 Task: Select the never option in the update link on file move enable for directories.
Action: Mouse moved to (11, 615)
Screenshot: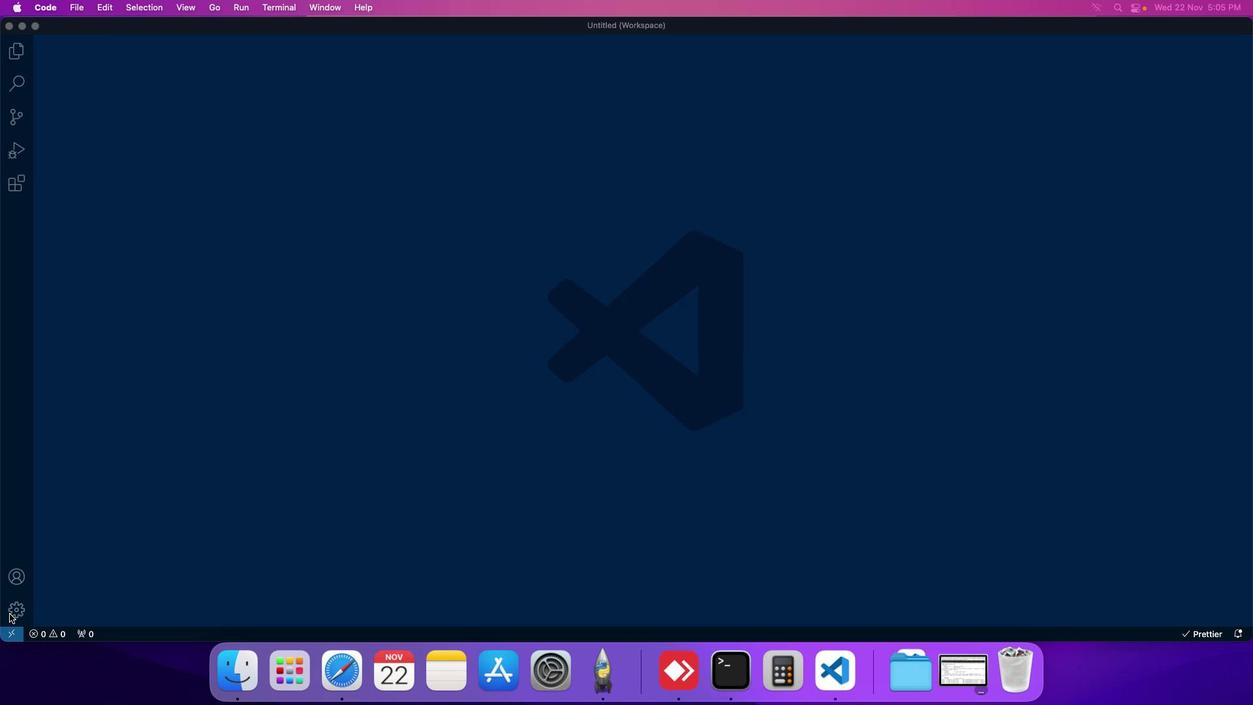 
Action: Mouse pressed left at (11, 615)
Screenshot: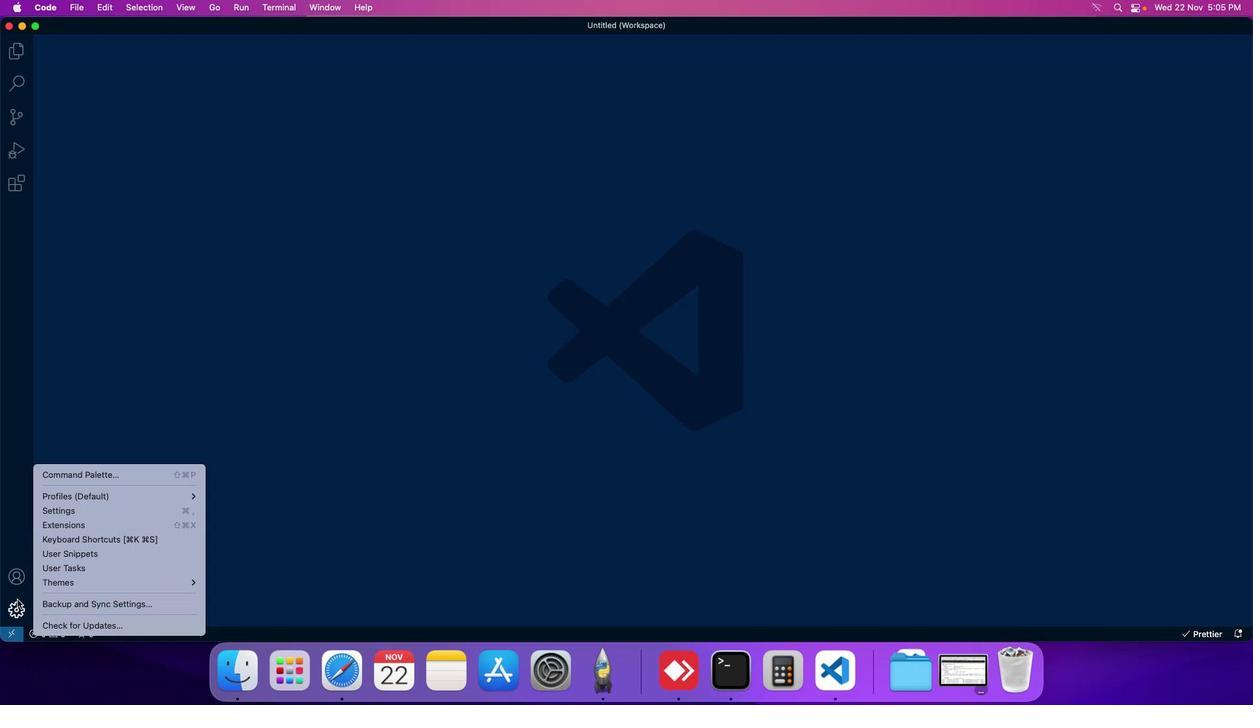 
Action: Mouse moved to (75, 516)
Screenshot: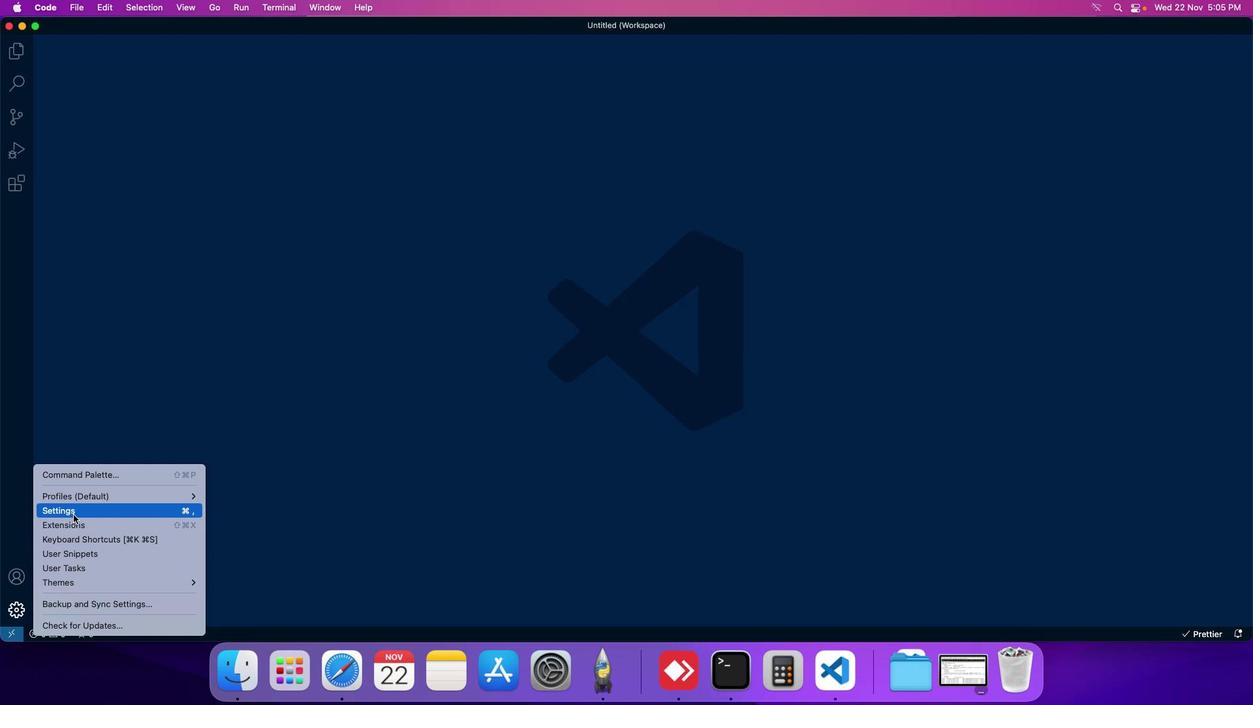 
Action: Mouse pressed left at (75, 516)
Screenshot: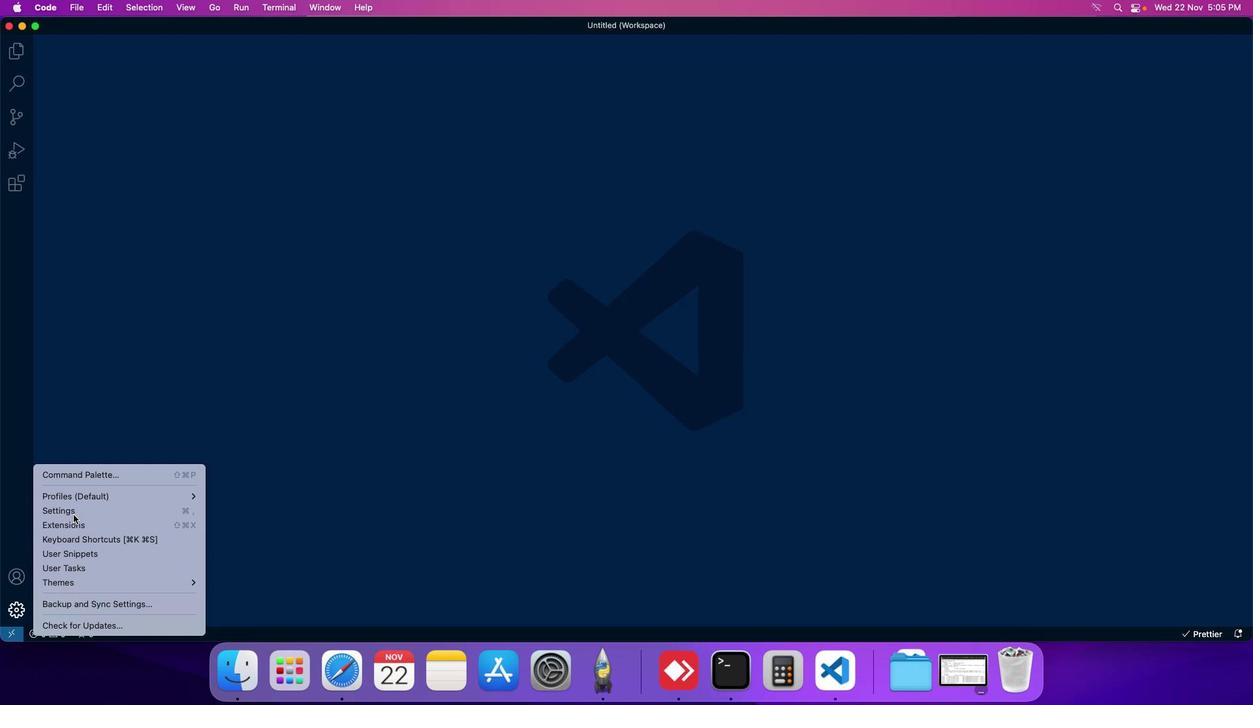 
Action: Mouse moved to (292, 102)
Screenshot: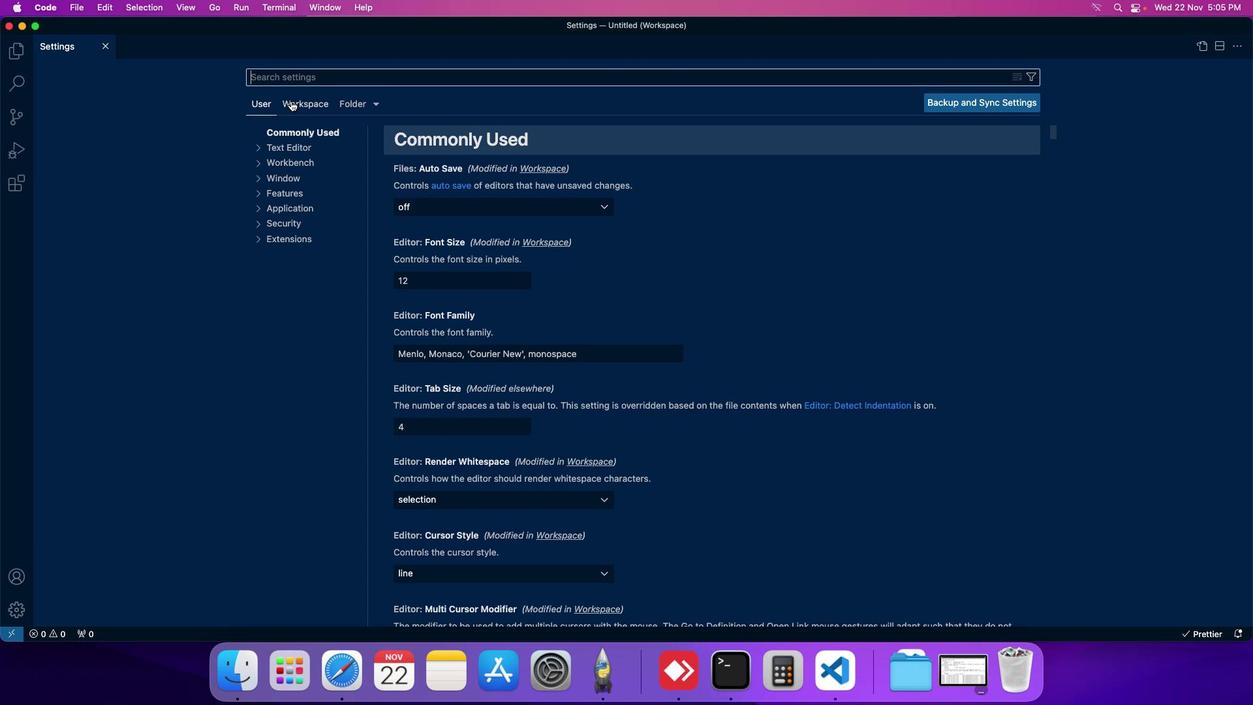 
Action: Mouse pressed left at (292, 102)
Screenshot: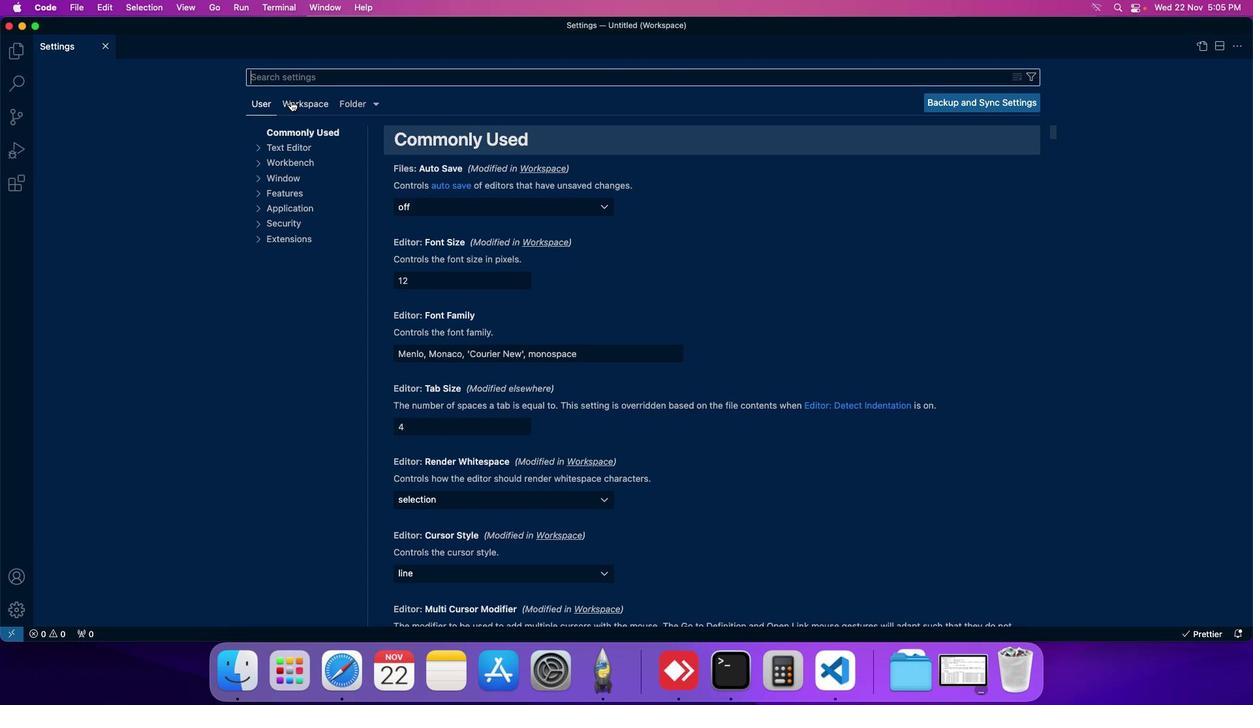 
Action: Mouse moved to (283, 219)
Screenshot: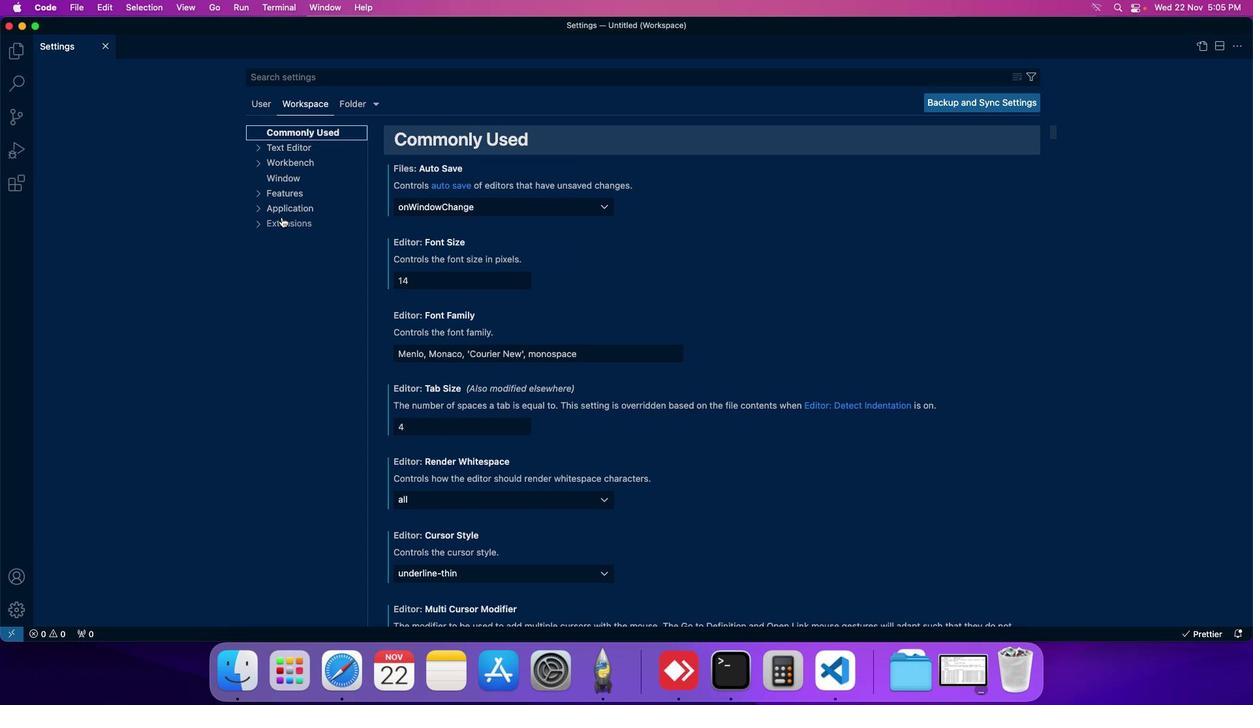 
Action: Mouse pressed left at (283, 219)
Screenshot: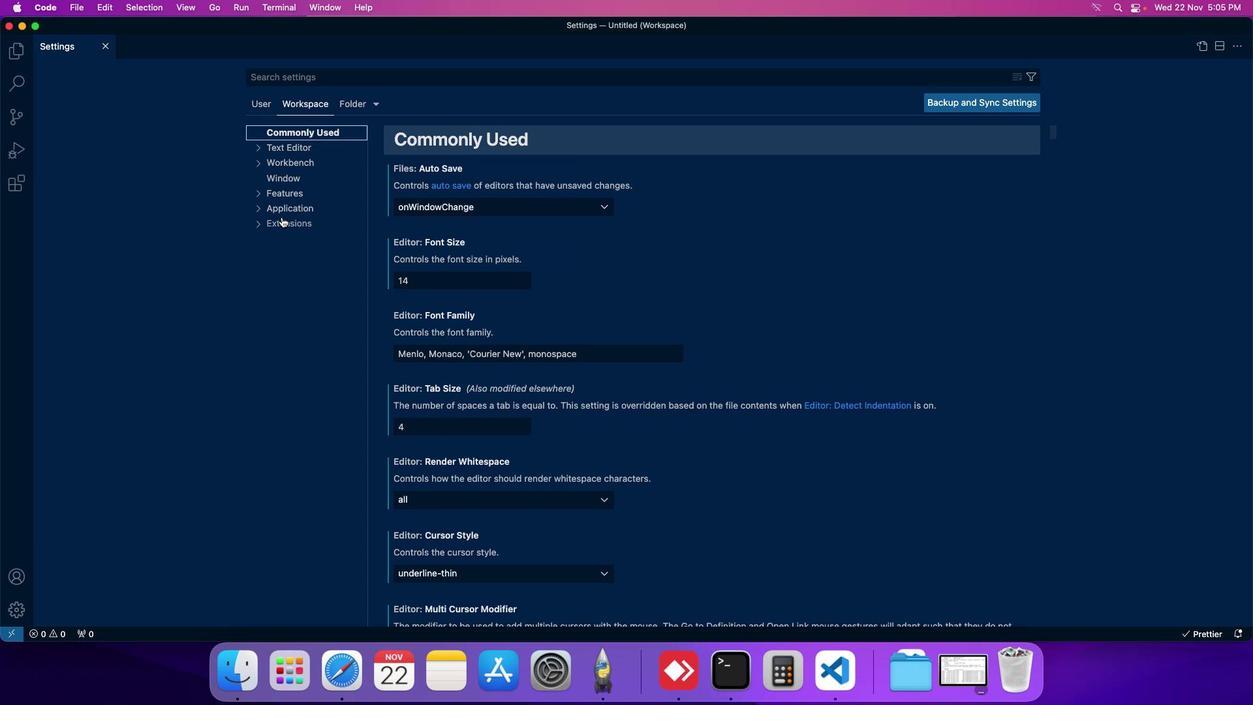 
Action: Mouse moved to (287, 374)
Screenshot: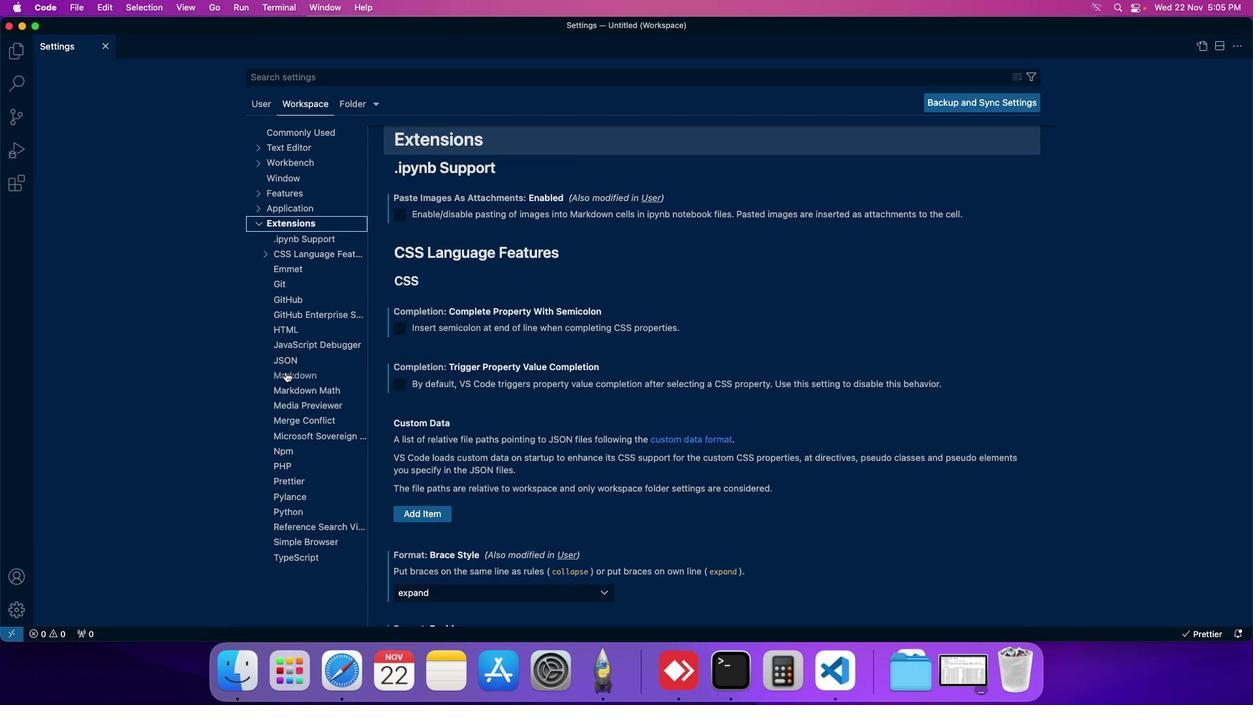 
Action: Mouse pressed left at (287, 374)
Screenshot: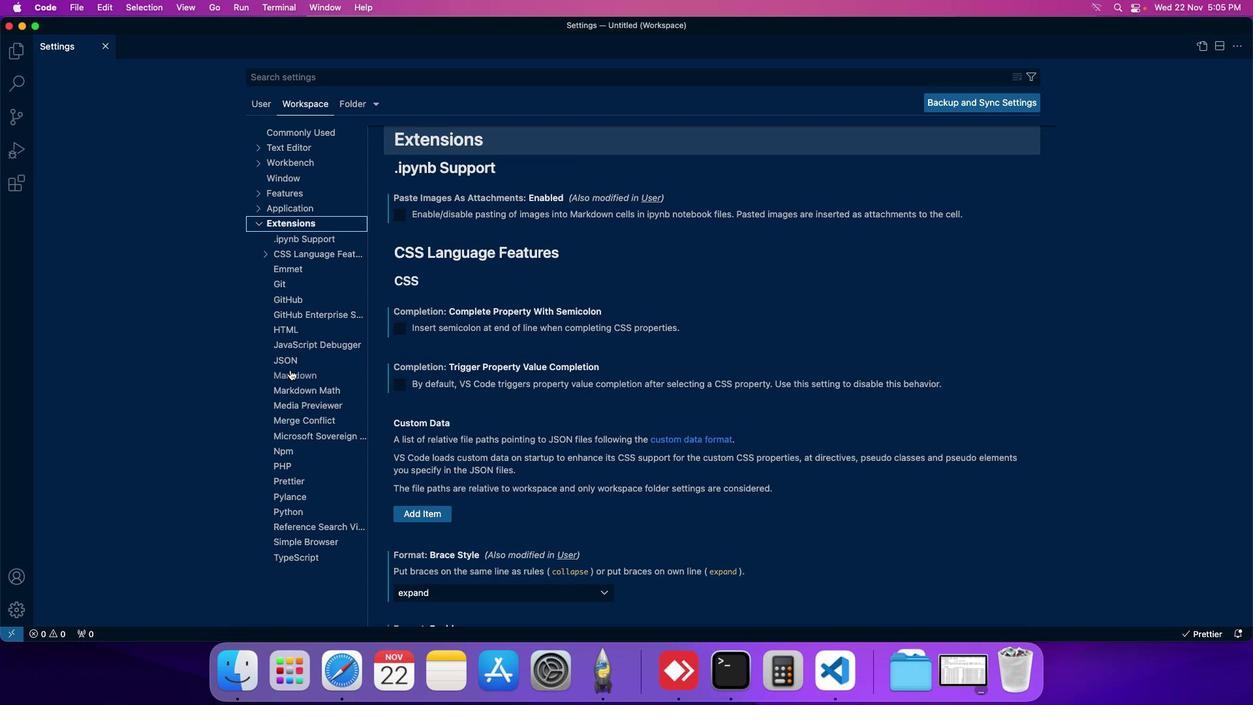 
Action: Mouse moved to (525, 385)
Screenshot: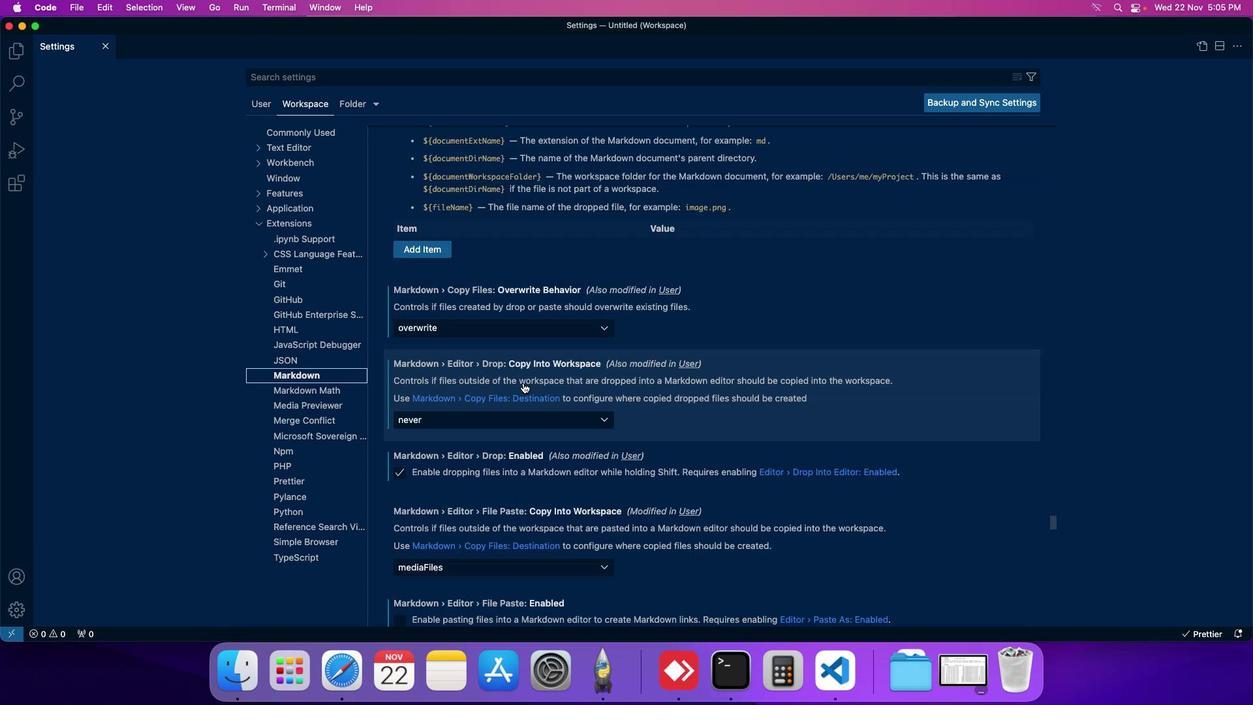 
Action: Mouse scrolled (525, 385) with delta (1, 1)
Screenshot: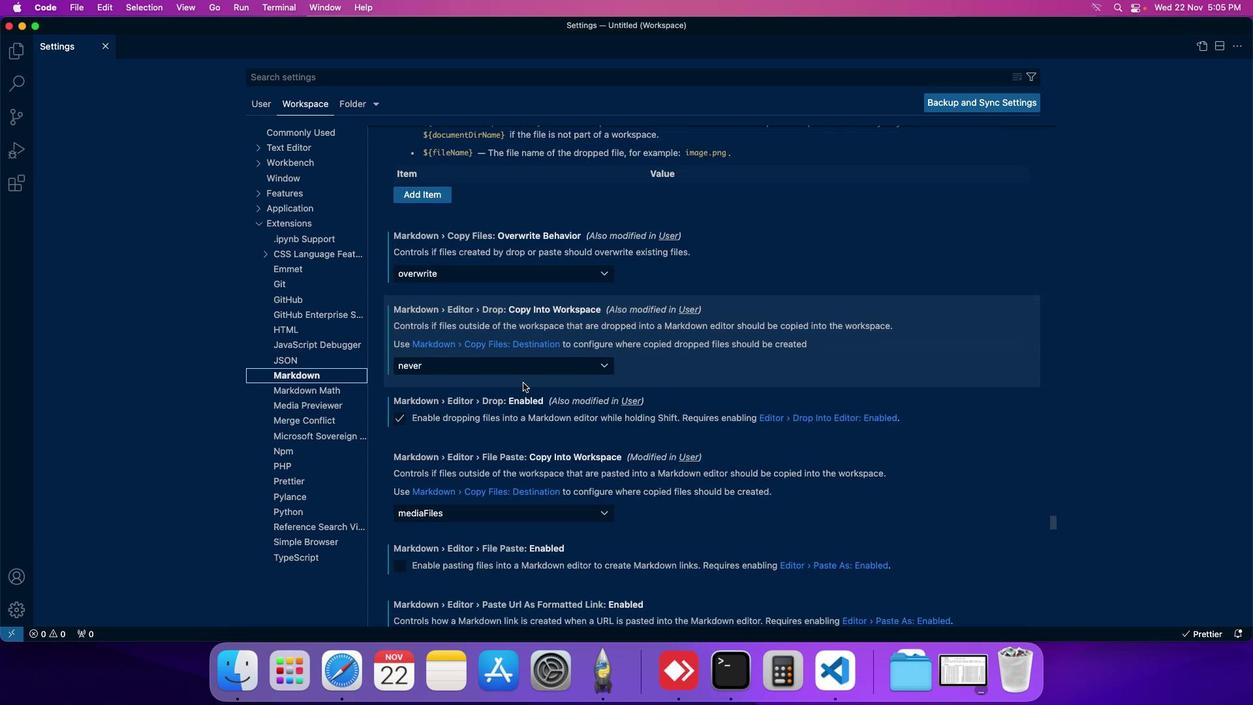 
Action: Mouse scrolled (525, 385) with delta (1, 1)
Screenshot: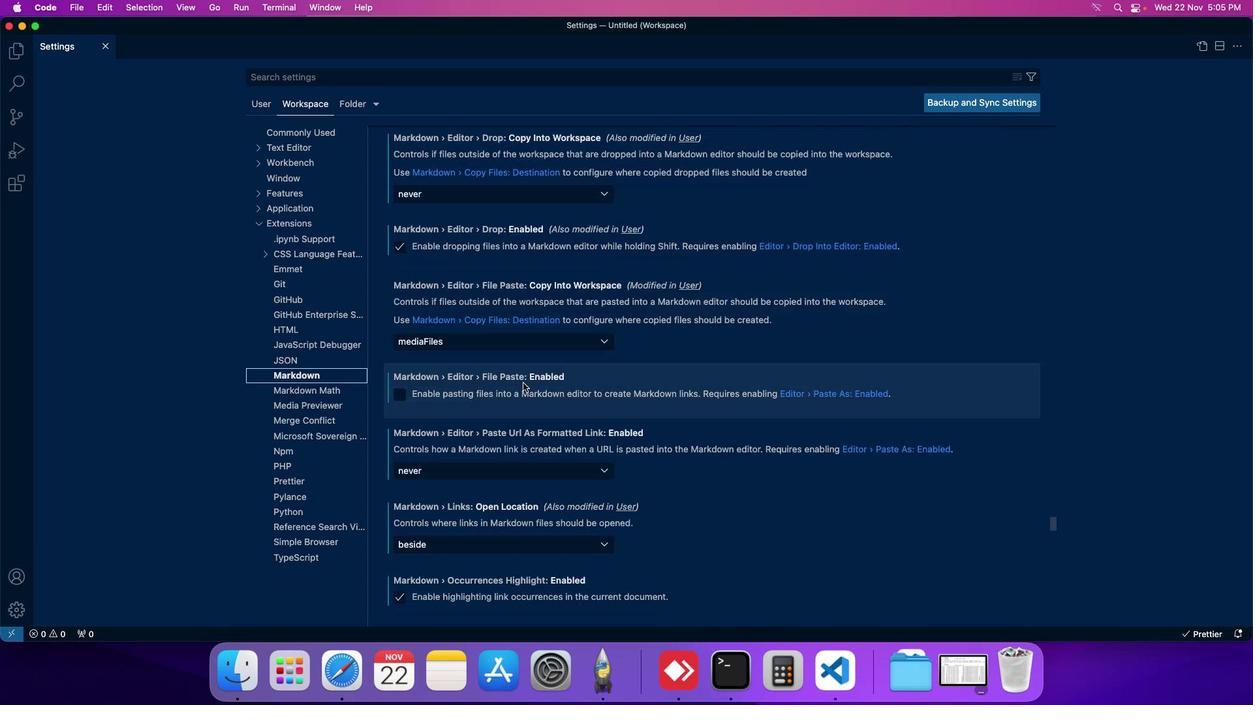 
Action: Mouse scrolled (525, 385) with delta (1, 1)
Screenshot: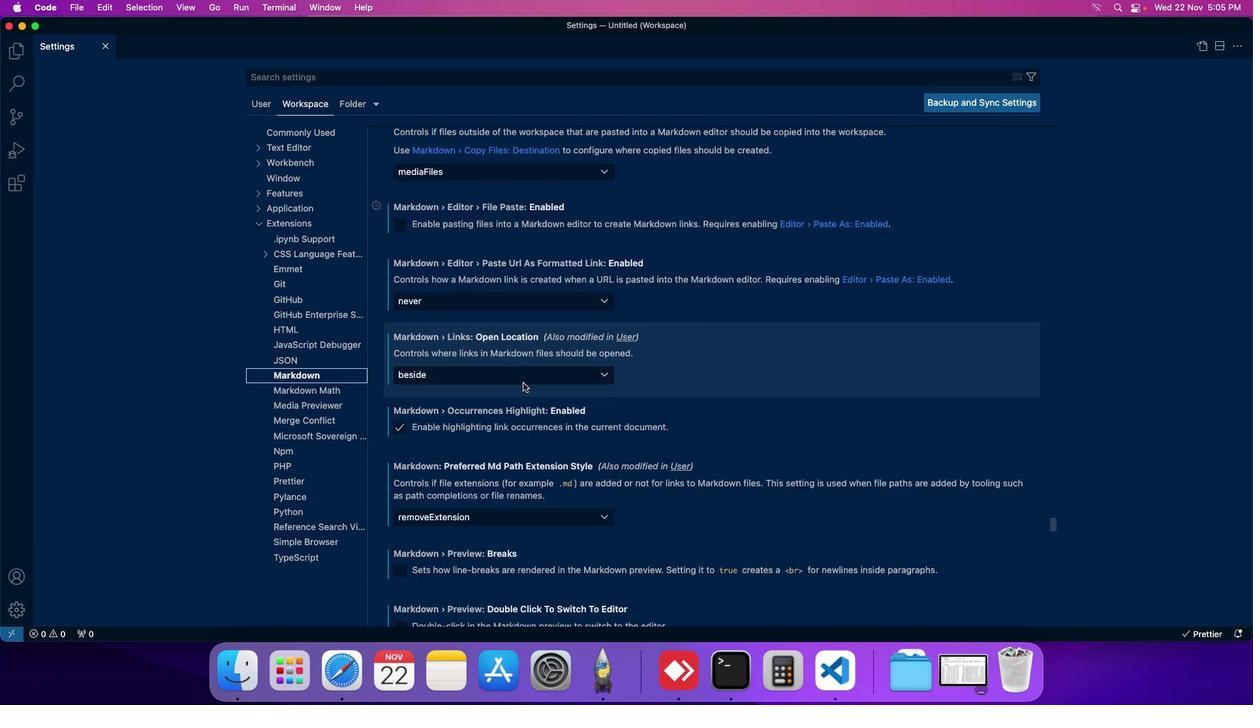 
Action: Mouse scrolled (525, 385) with delta (1, 1)
Screenshot: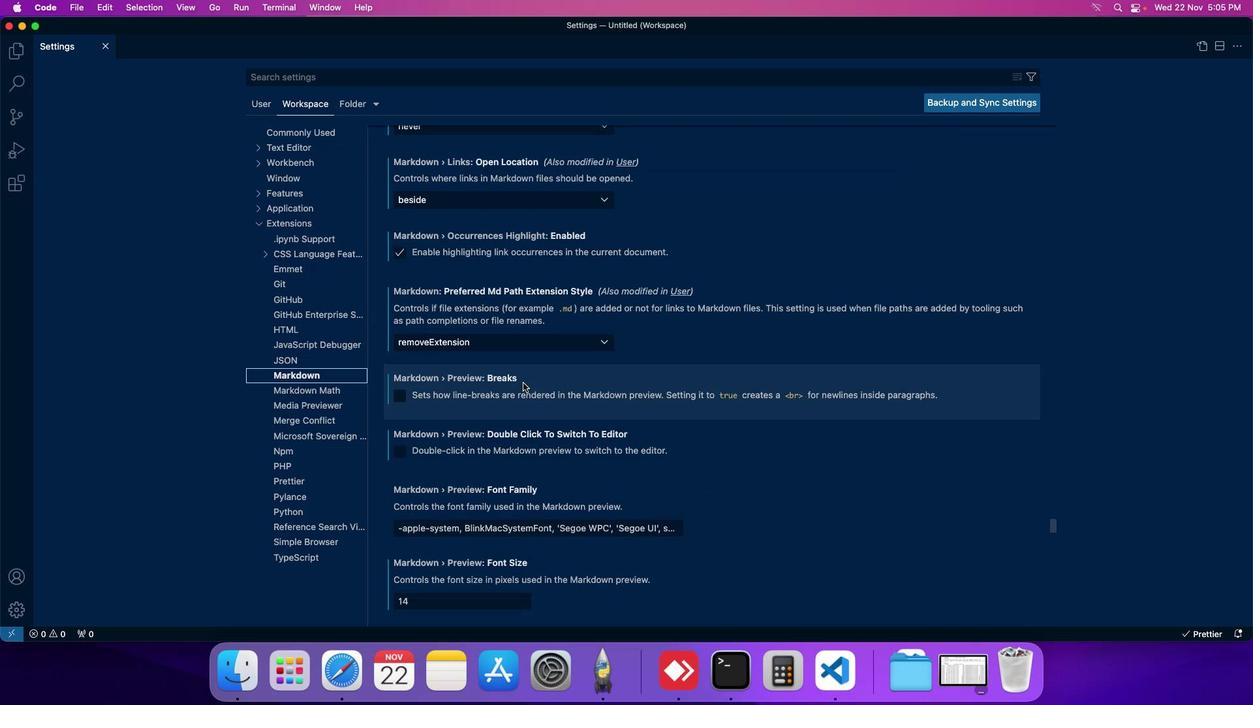 
Action: Mouse scrolled (525, 385) with delta (1, 1)
Screenshot: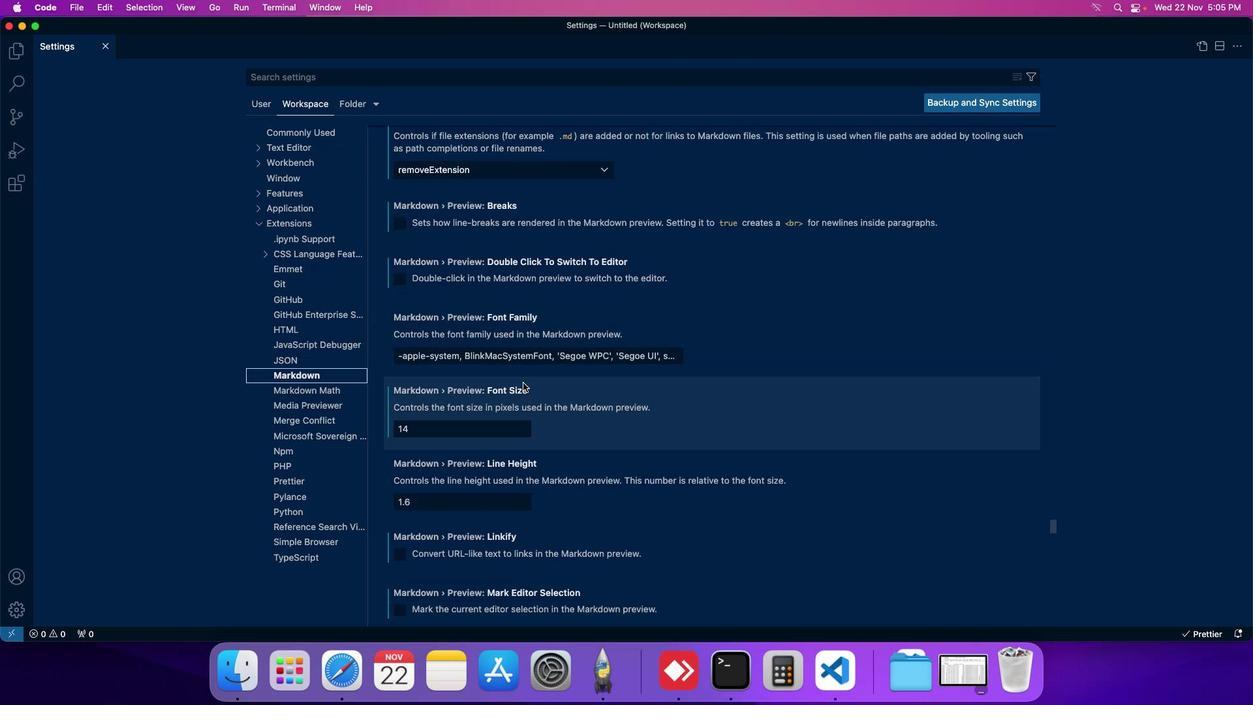 
Action: Mouse scrolled (525, 385) with delta (1, 1)
Screenshot: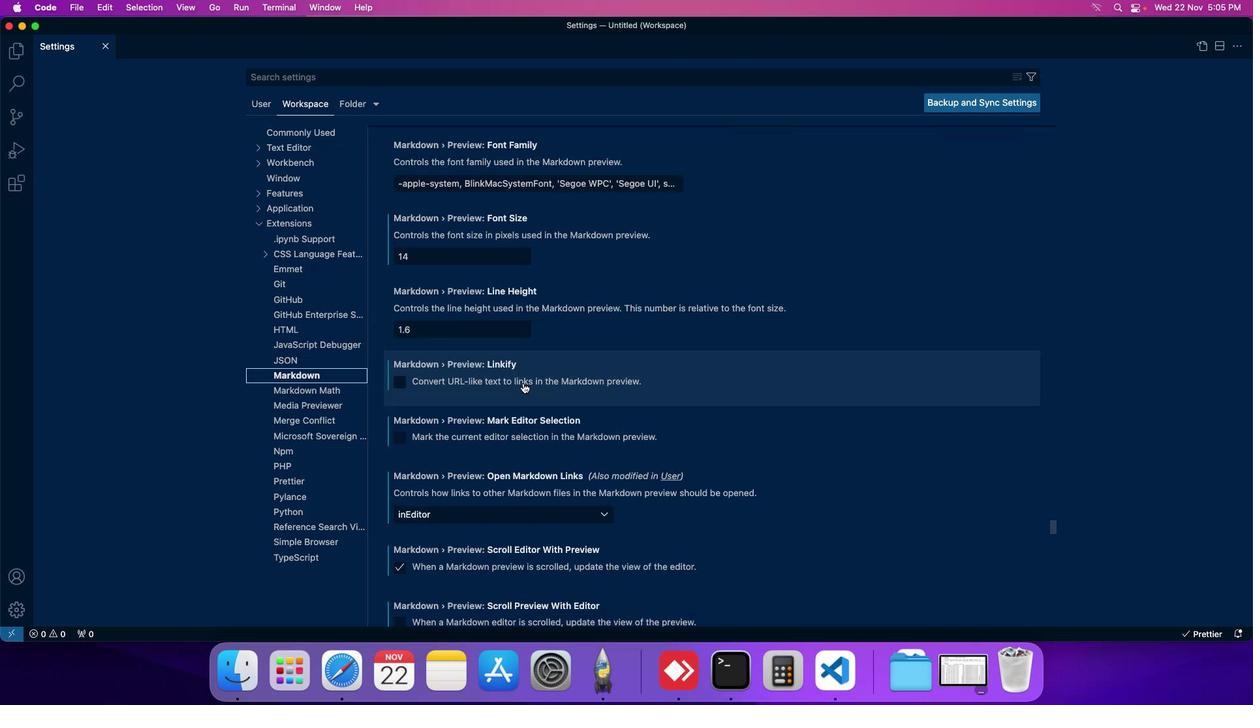 
Action: Mouse scrolled (525, 385) with delta (1, 1)
Screenshot: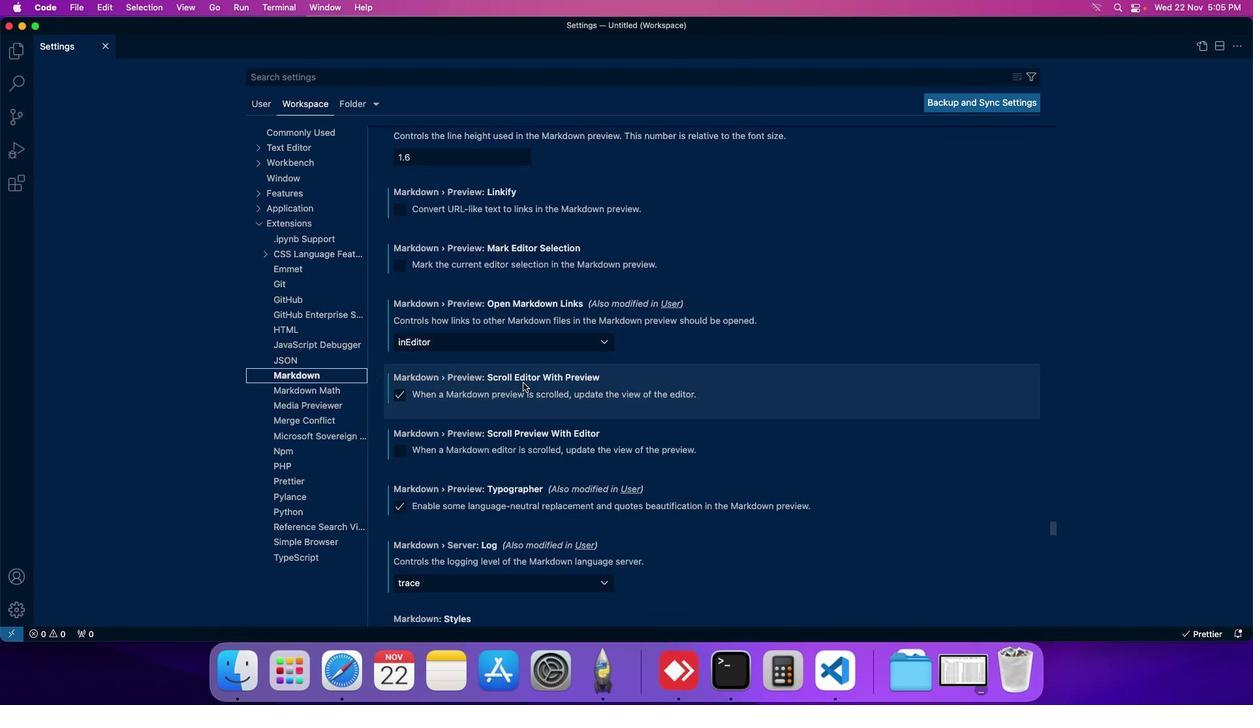 
Action: Mouse scrolled (525, 385) with delta (1, 1)
Screenshot: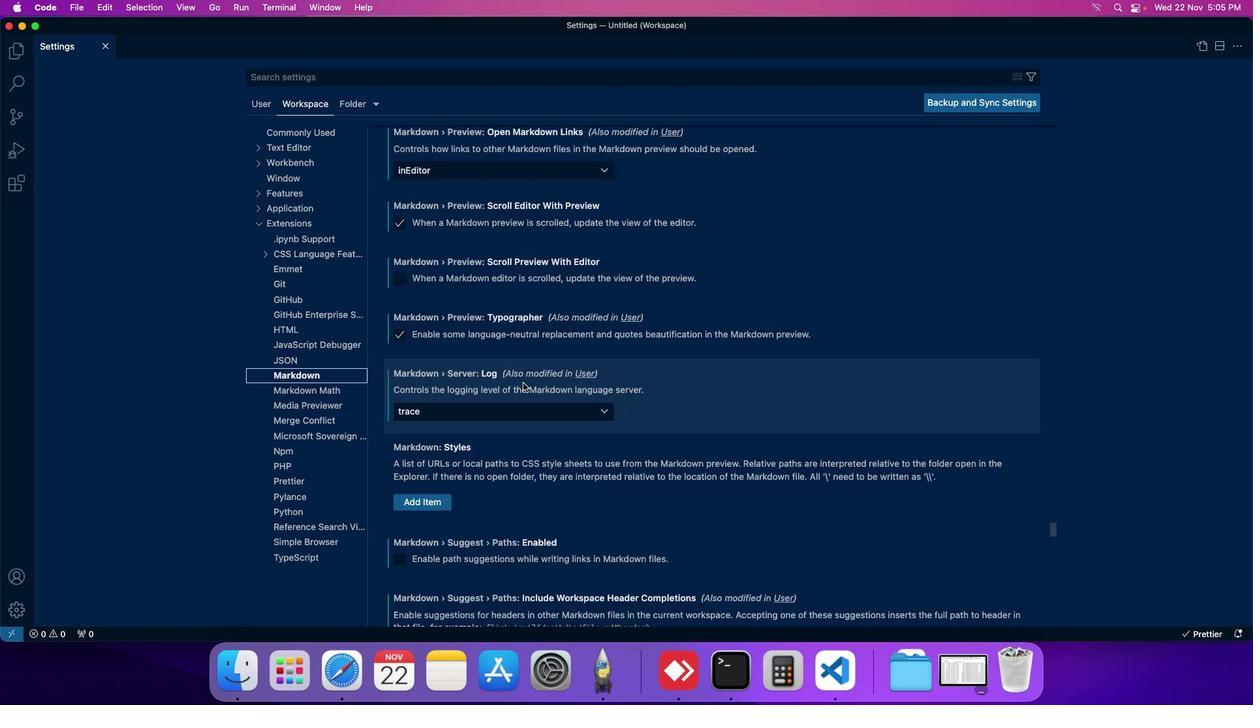 
Action: Mouse scrolled (525, 385) with delta (1, 1)
Screenshot: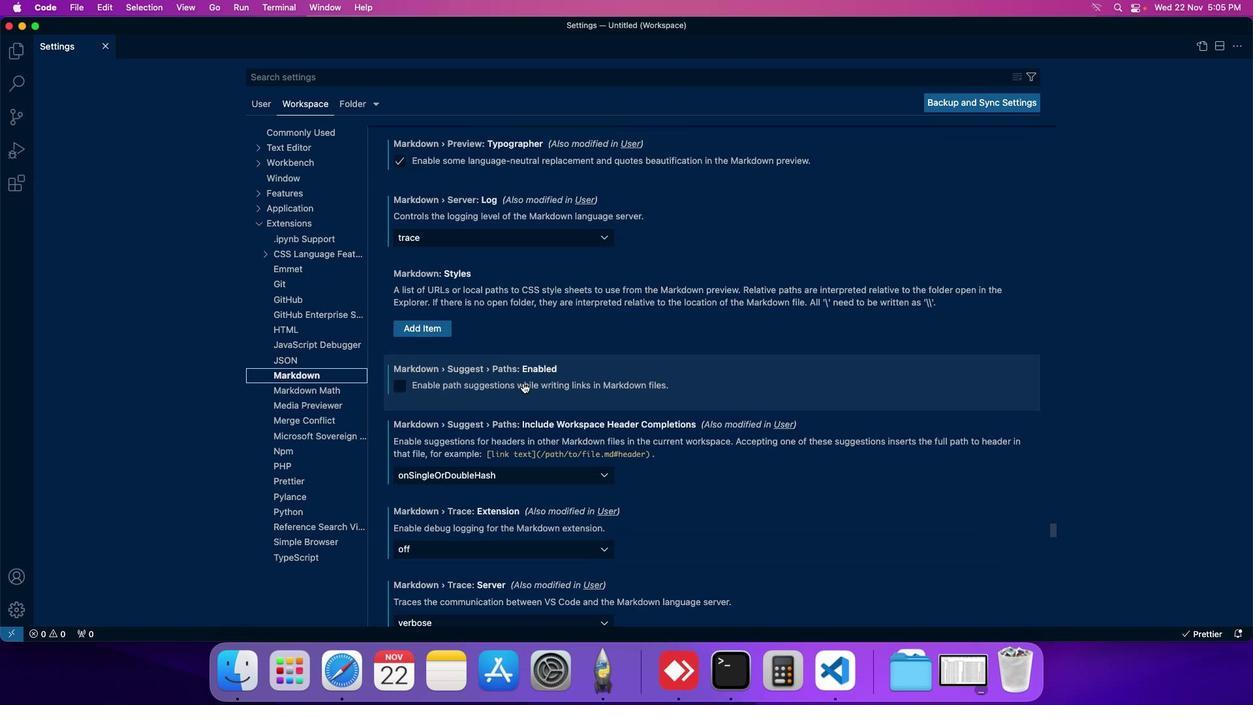 
Action: Mouse scrolled (525, 385) with delta (1, 1)
Screenshot: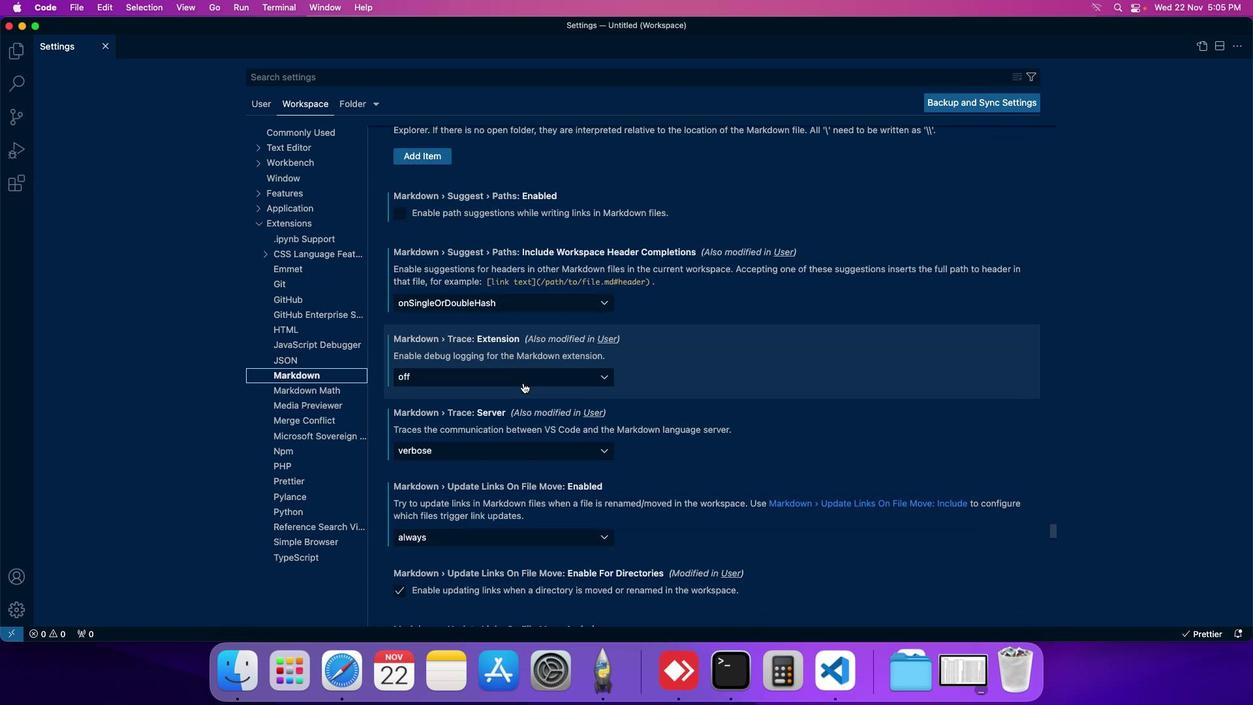 
Action: Mouse scrolled (525, 385) with delta (1, 1)
Screenshot: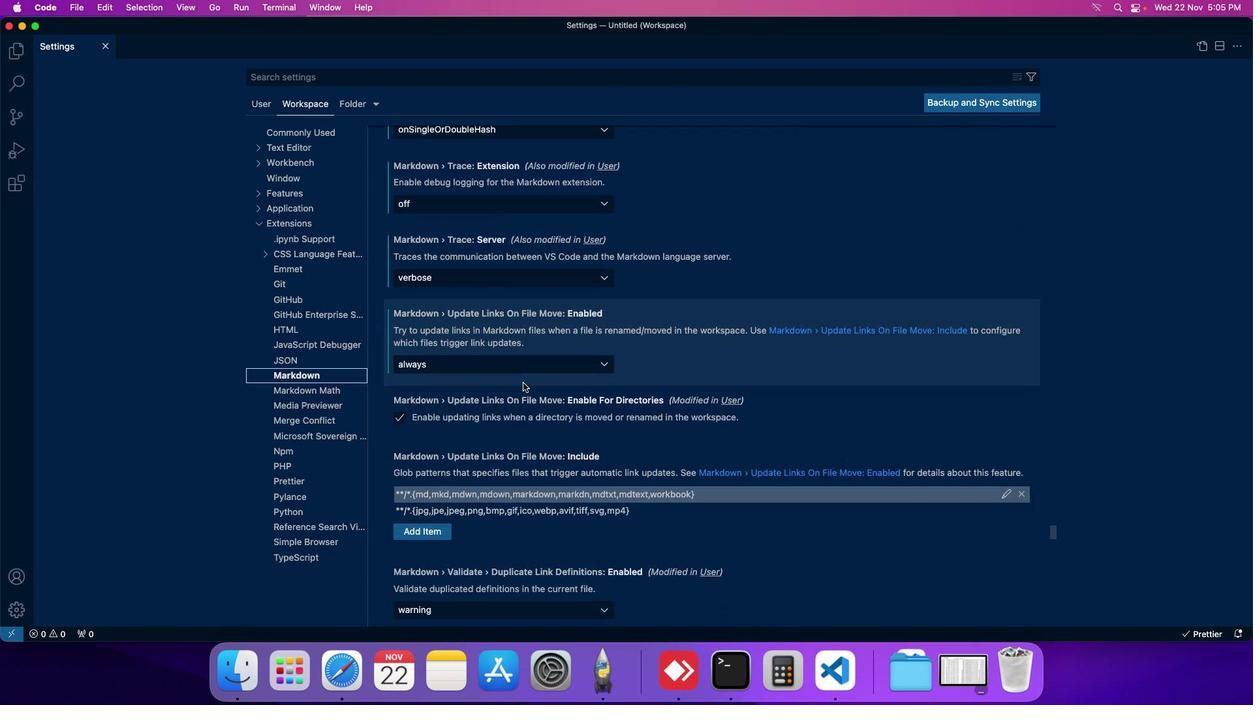 
Action: Mouse scrolled (525, 385) with delta (1, 1)
Screenshot: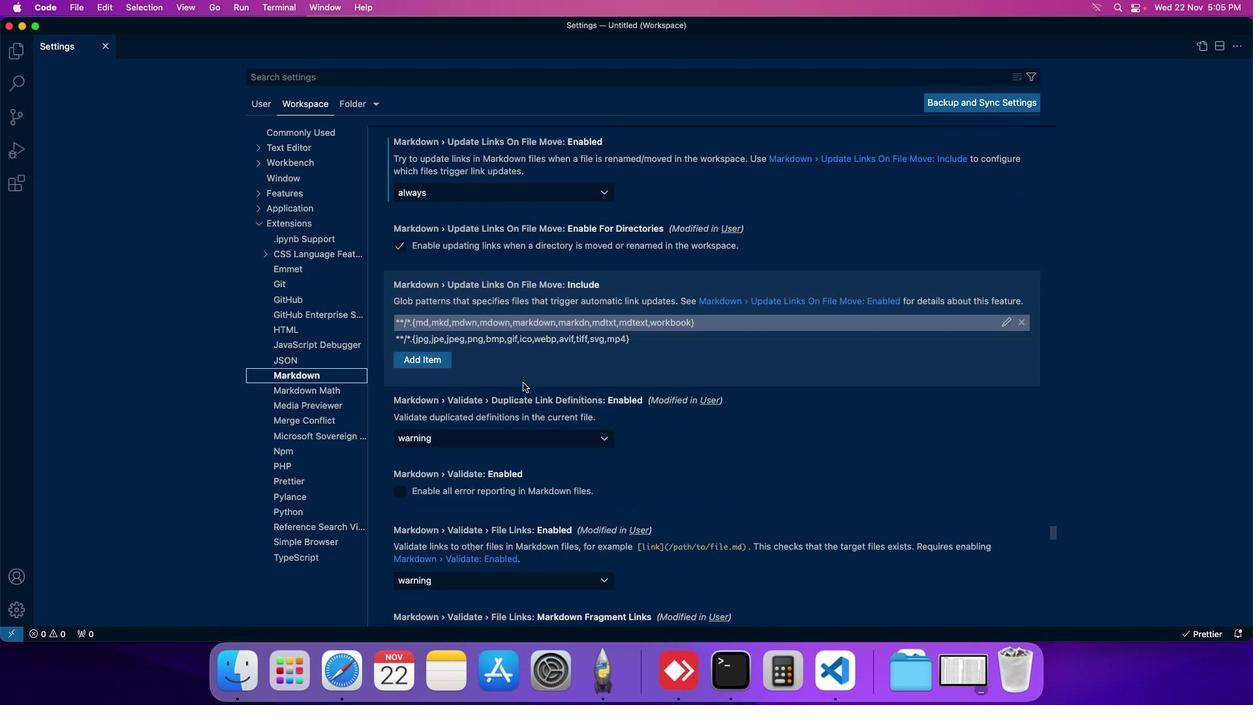 
Action: Mouse moved to (539, 200)
Screenshot: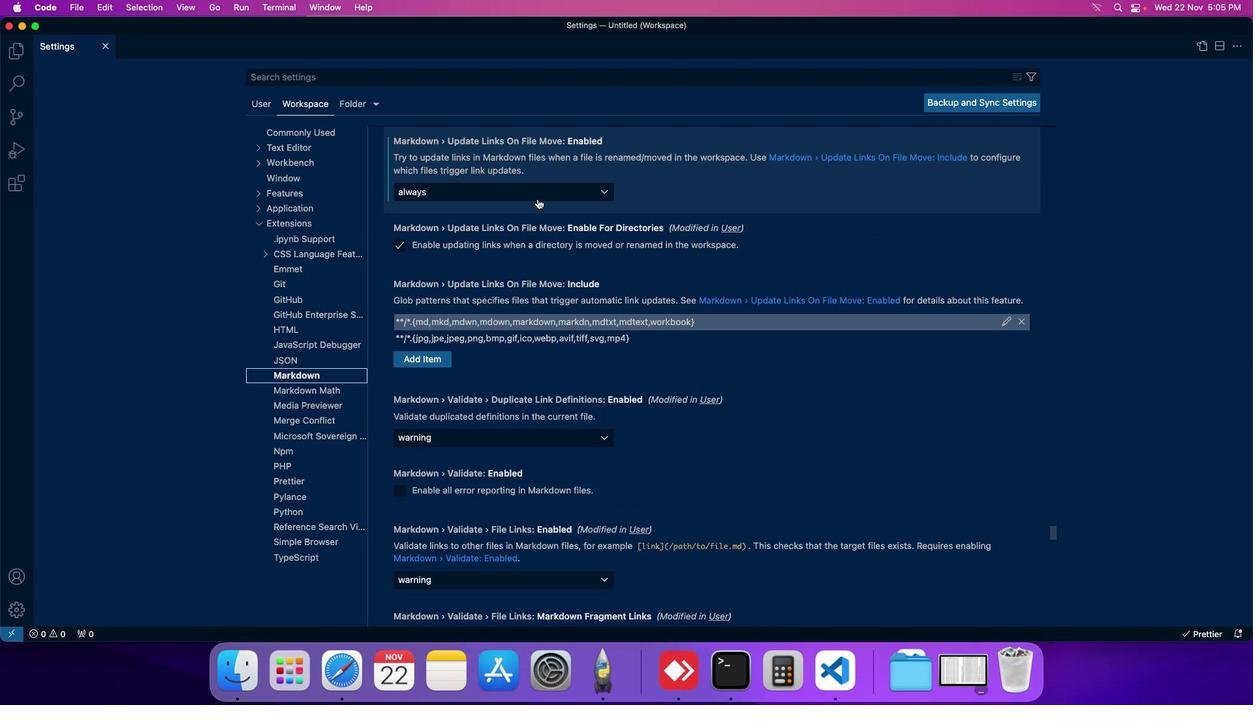 
Action: Mouse pressed left at (539, 200)
Screenshot: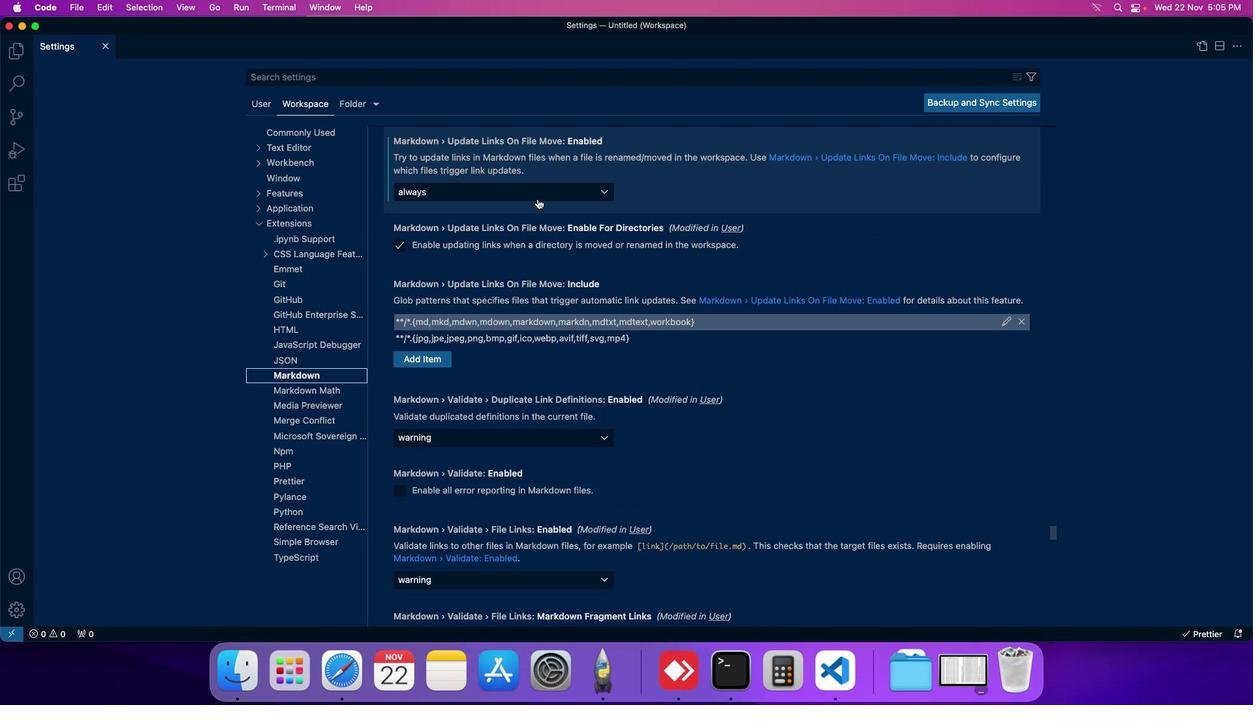
Action: Mouse moved to (512, 240)
Screenshot: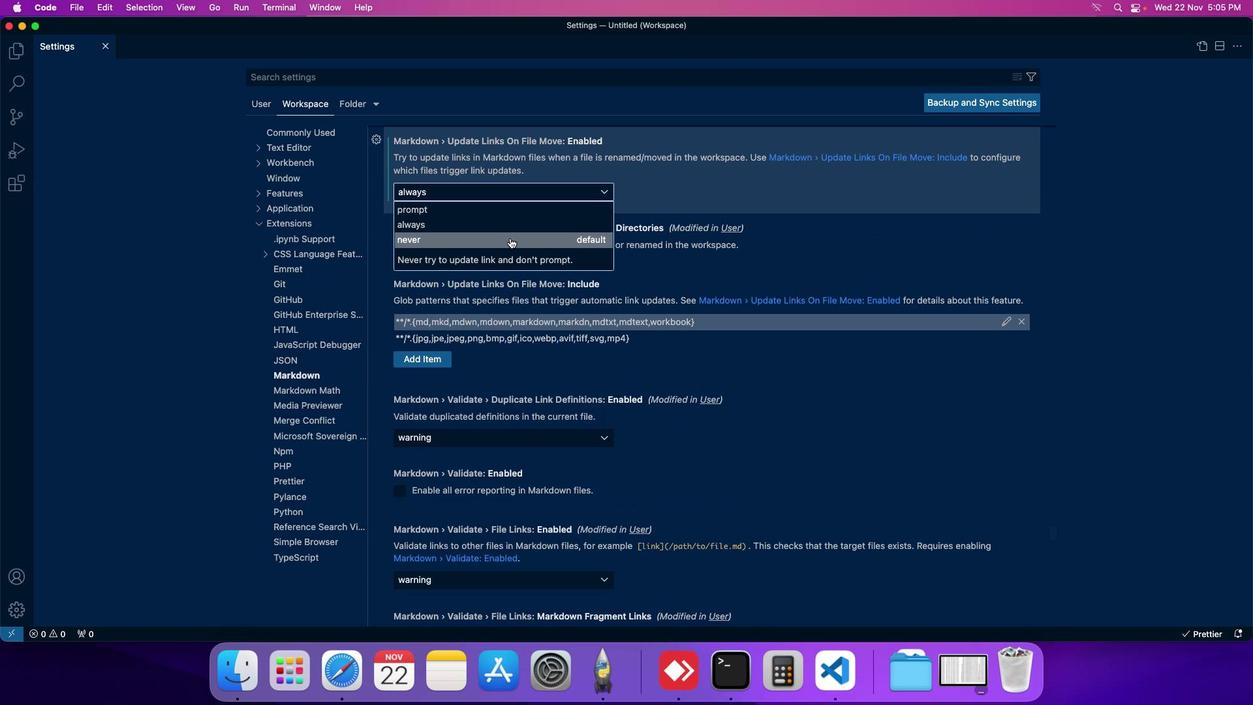 
Action: Mouse pressed left at (512, 240)
Screenshot: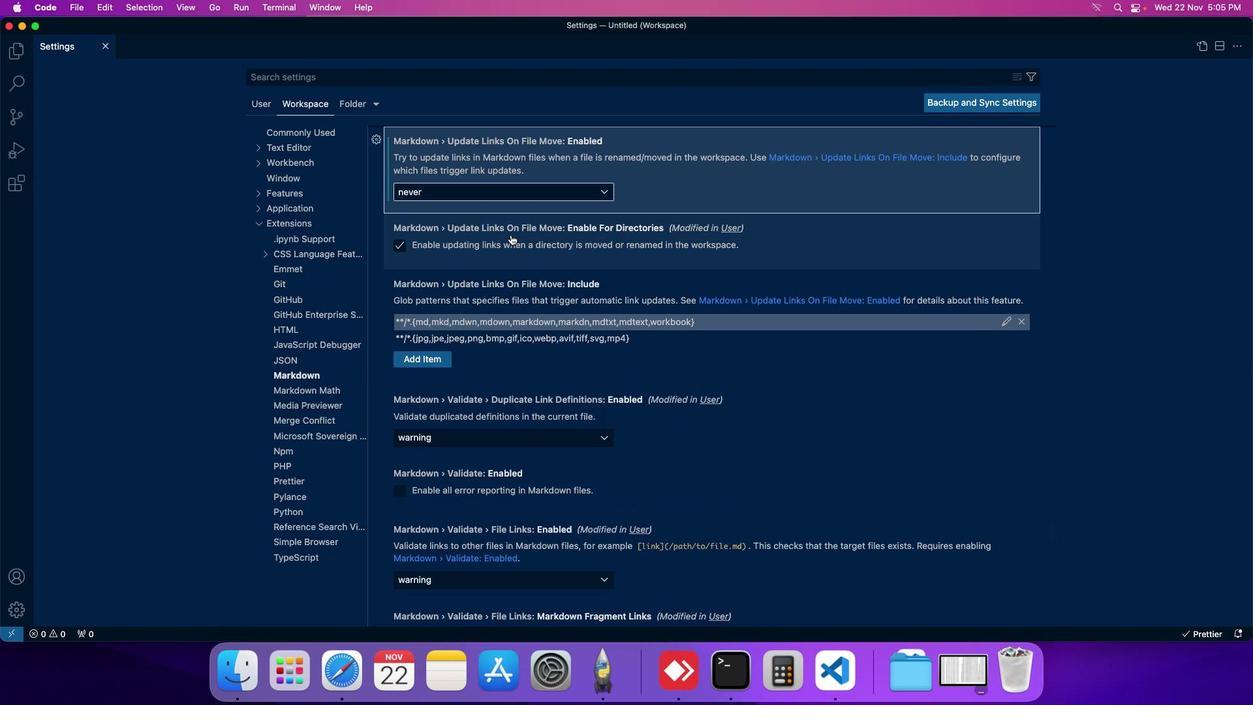 
Action: Mouse moved to (515, 208)
Screenshot: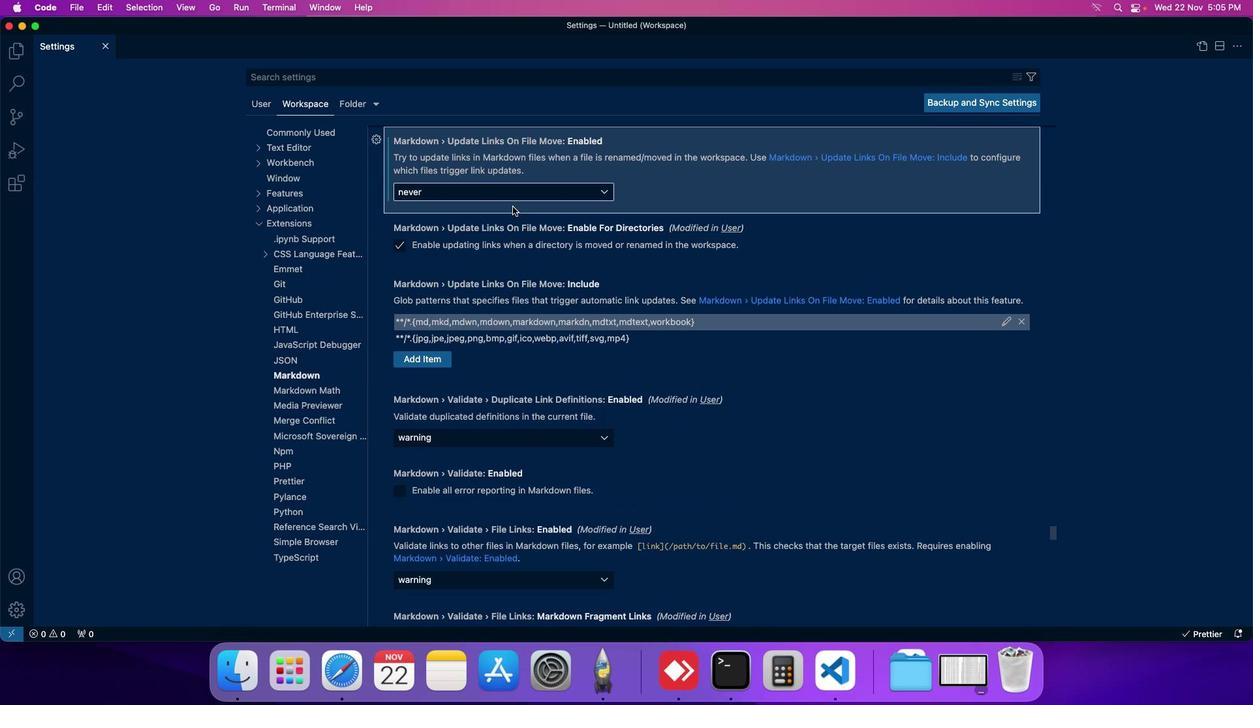 
